 Task: Create a task  Improve performance of the app on low-end devices , assign it to team member softage.10@softage.net in the project TrapPlan and update the status of the task to  At Risk , set the priority of the task to Medium.
Action: Mouse moved to (56, 430)
Screenshot: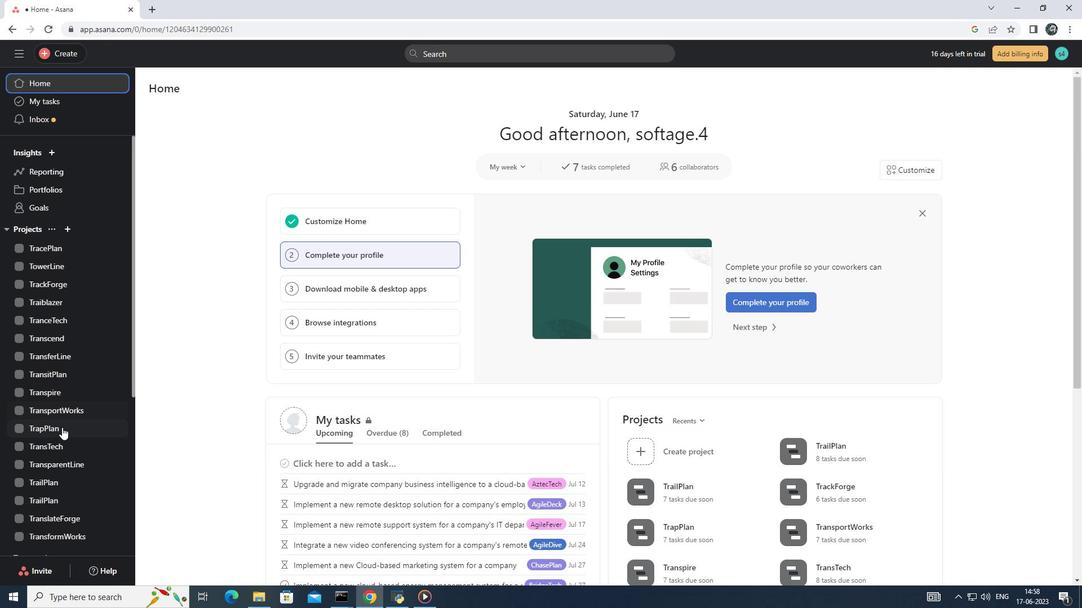 
Action: Mouse pressed left at (56, 430)
Screenshot: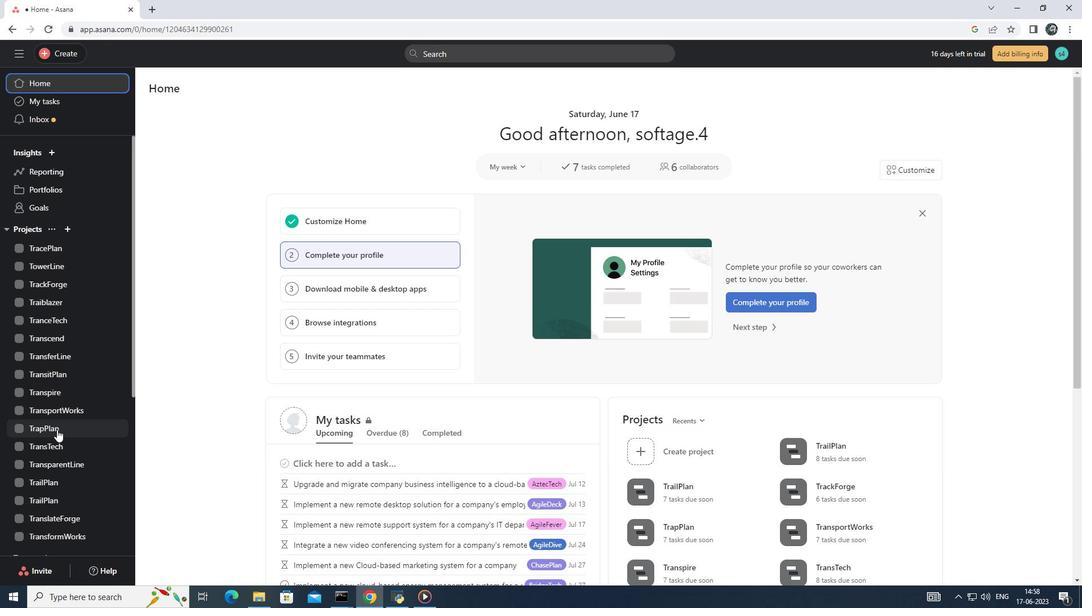
Action: Mouse moved to (174, 138)
Screenshot: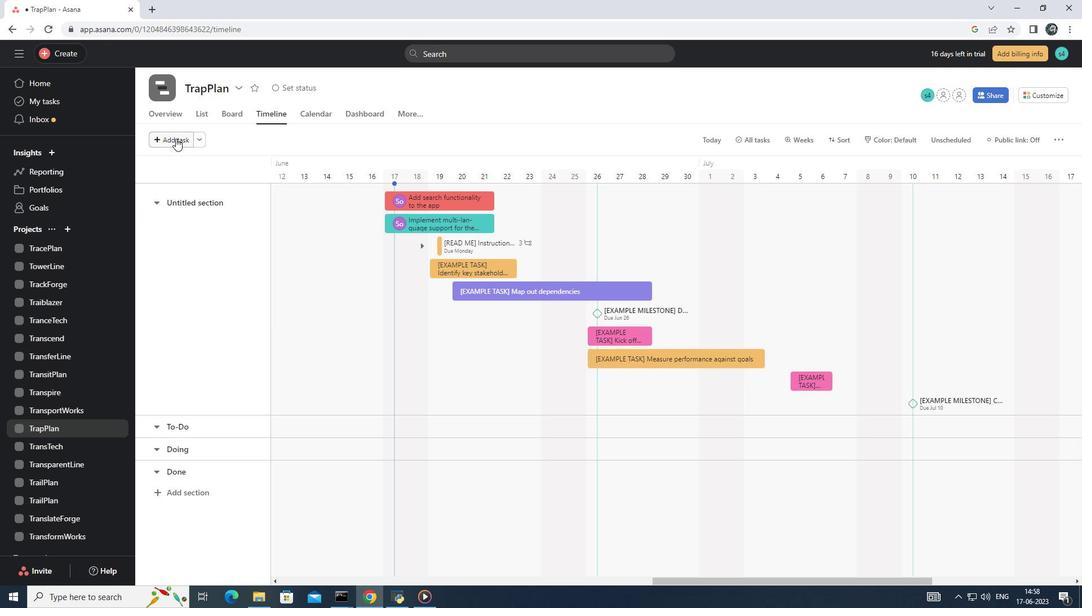 
Action: Mouse pressed left at (174, 138)
Screenshot: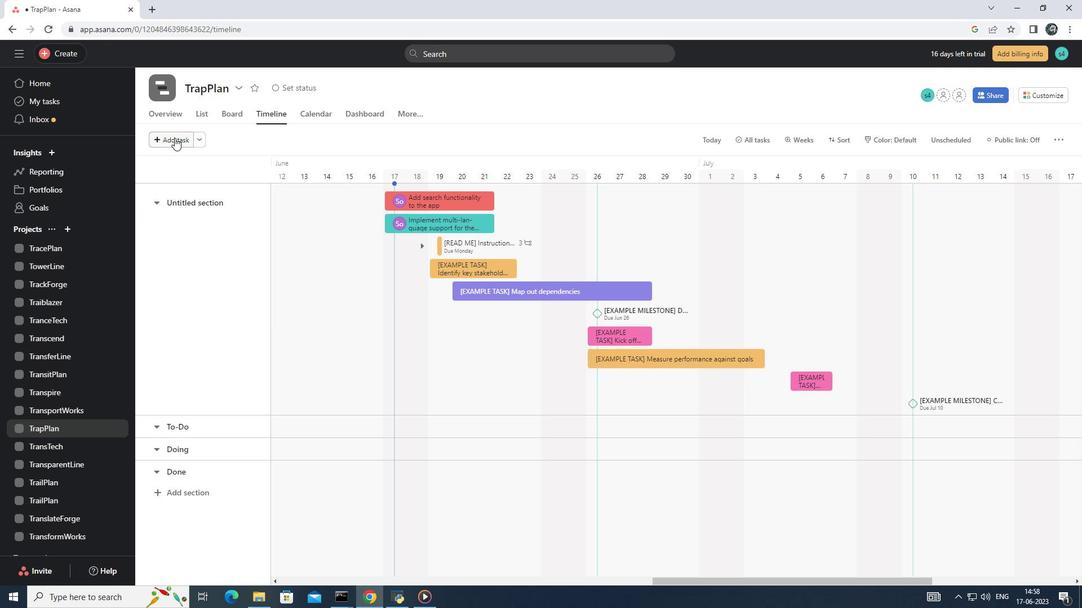 
Action: Mouse moved to (430, 204)
Screenshot: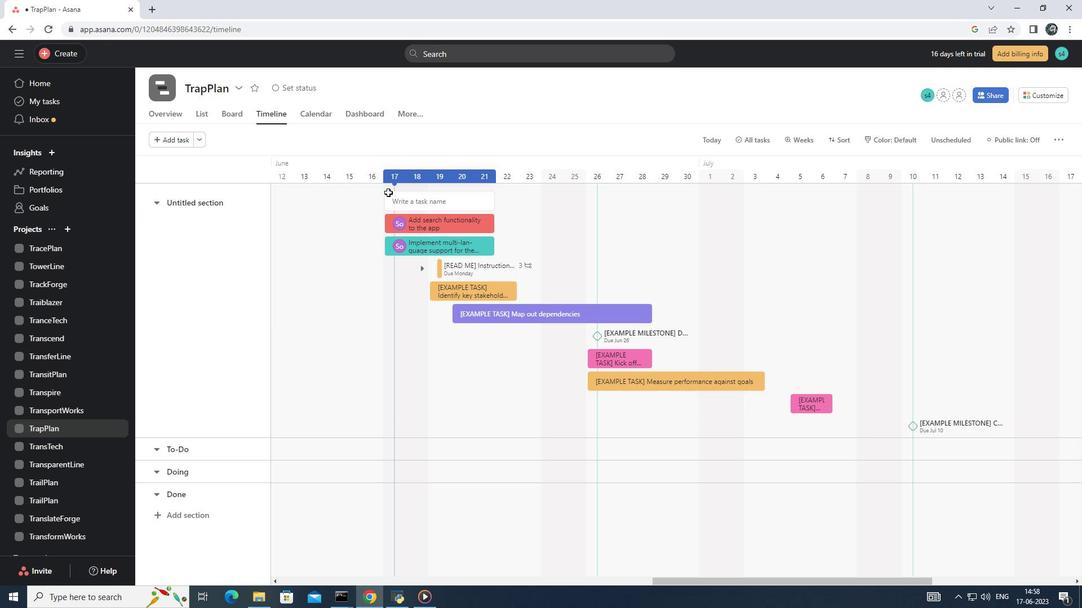 
Action: Mouse pressed left at (430, 204)
Screenshot: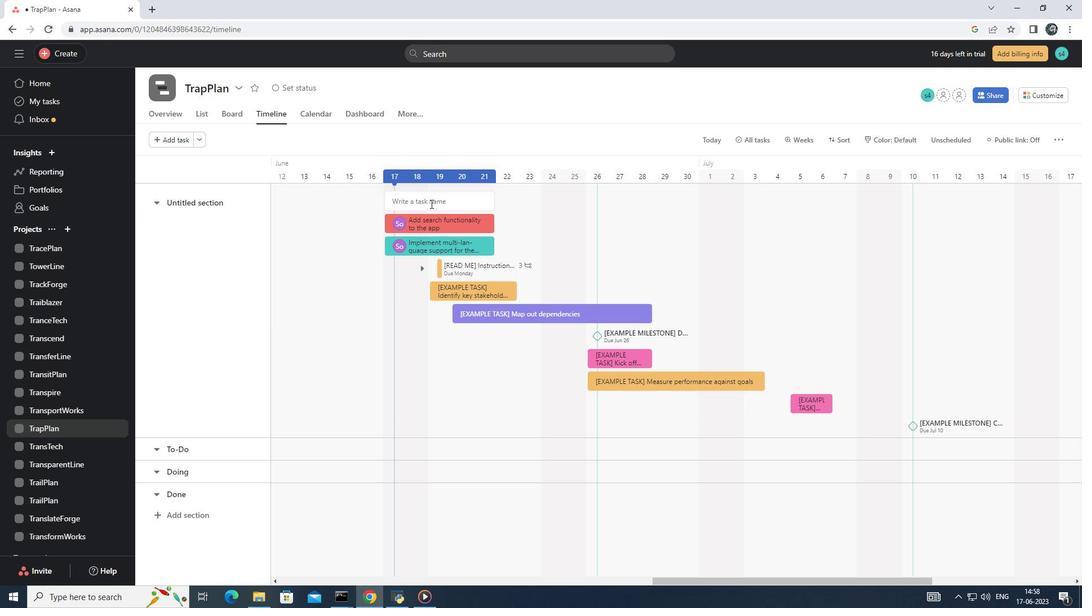 
Action: Key pressed <Key.shift>Improve<Key.space>performance<Key.space>of<Key.space>the<Key.space>app<Key.space>on<Key.space>low-end<Key.space>devices<Key.enter>
Screenshot: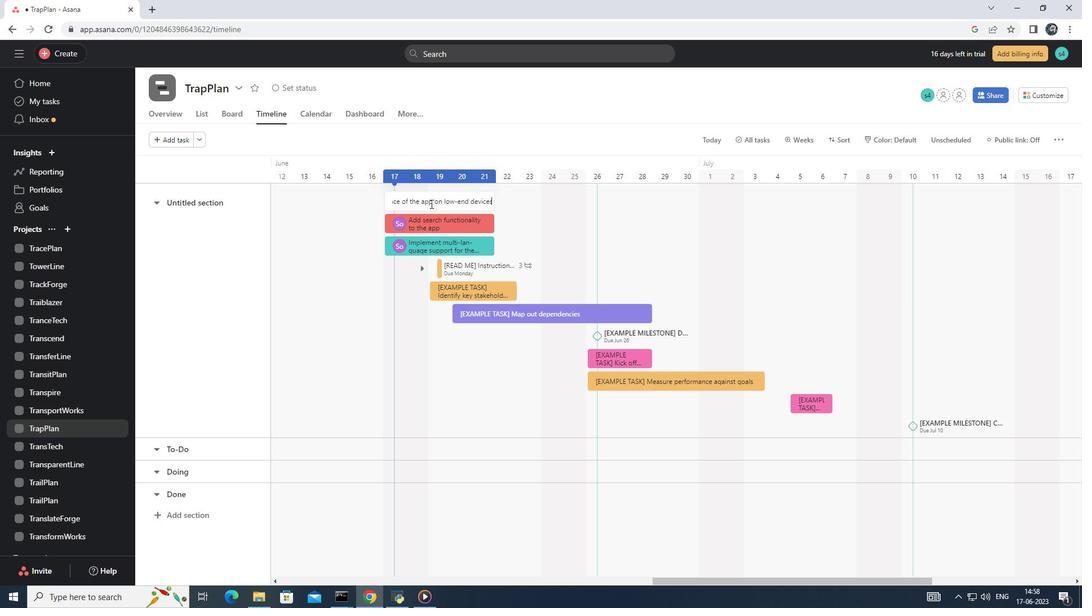 
Action: Mouse moved to (430, 200)
Screenshot: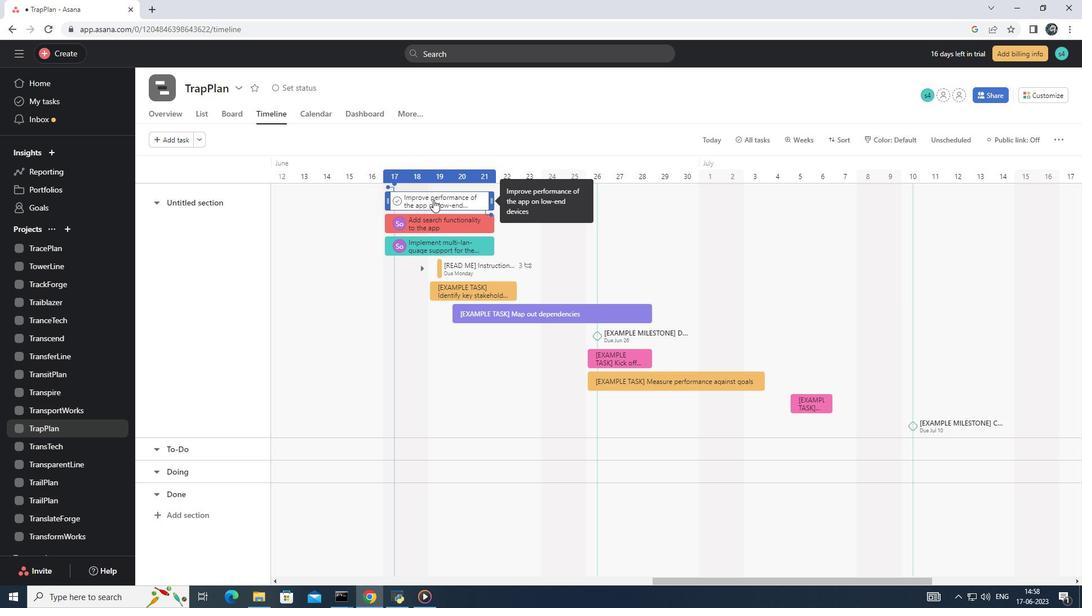 
Action: Mouse pressed left at (430, 200)
Screenshot: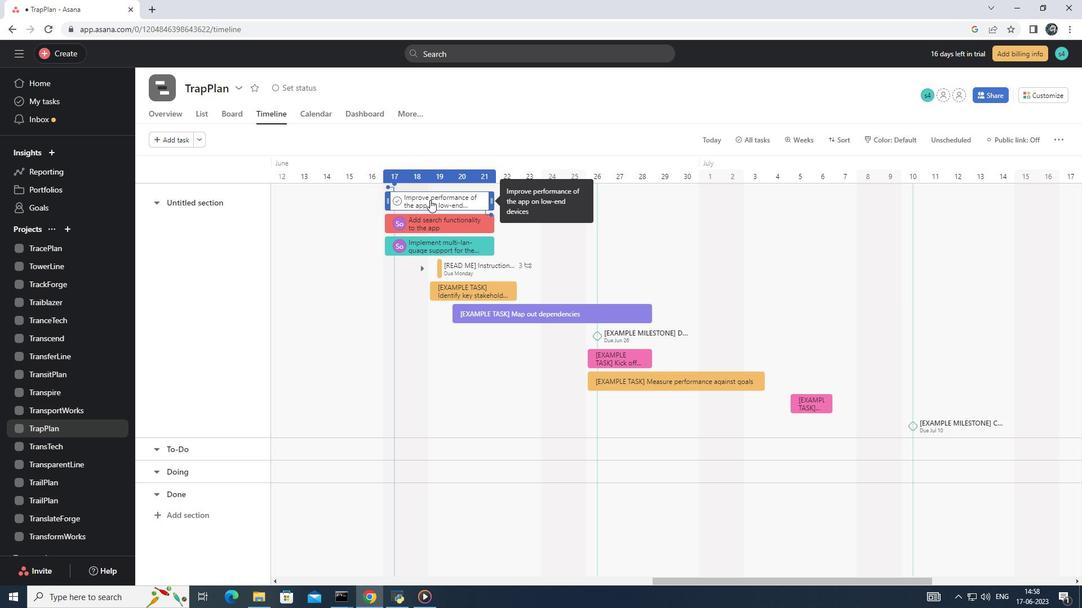 
Action: Mouse moved to (803, 202)
Screenshot: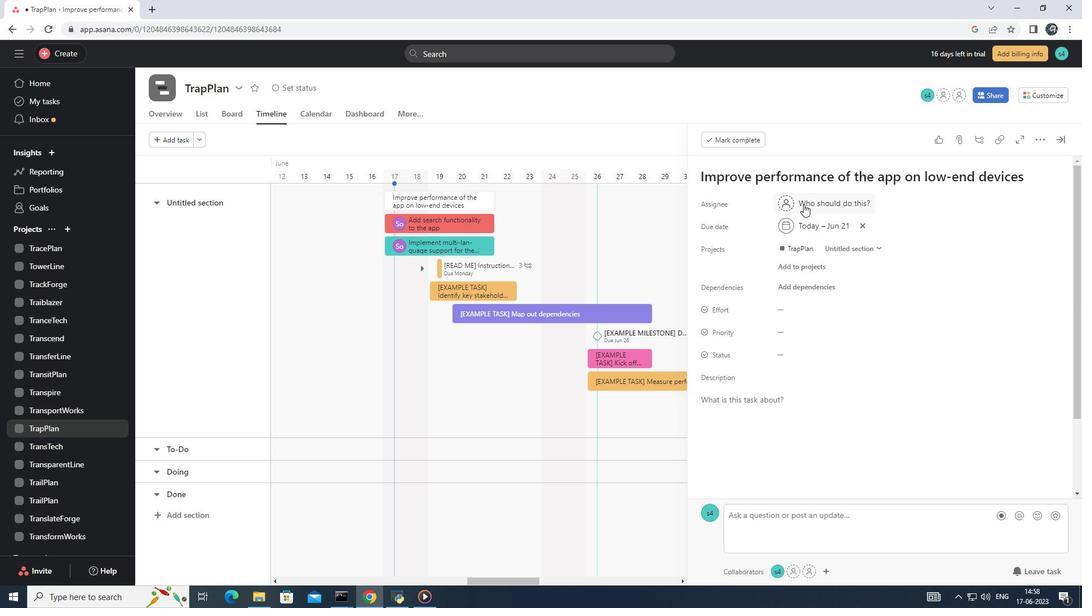 
Action: Mouse pressed left at (803, 202)
Screenshot: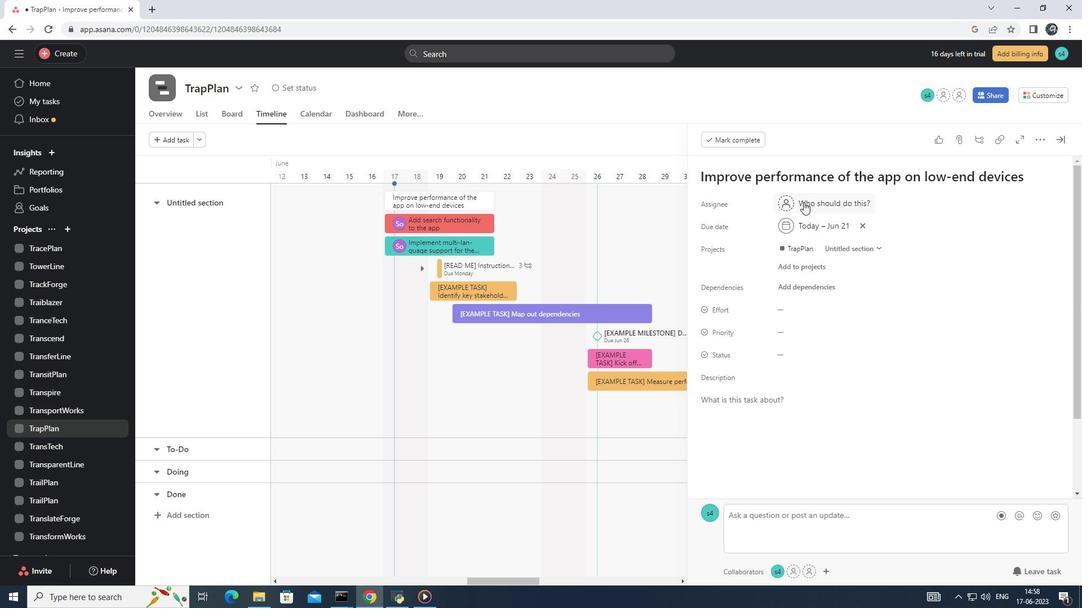 
Action: Key pressed softage.10<Key.shift>@softage.net<Key.enter>
Screenshot: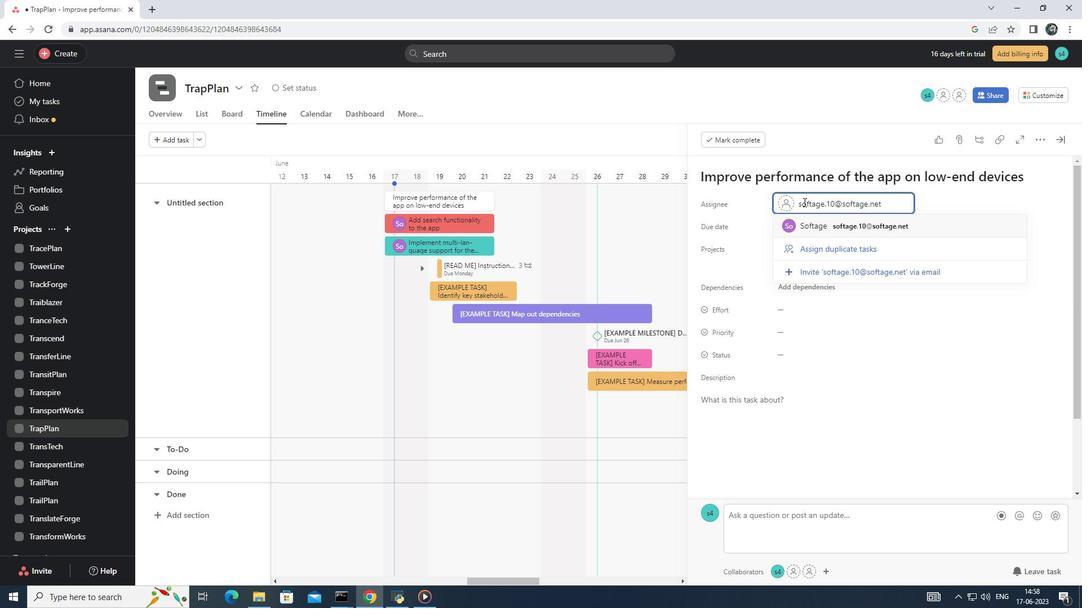 
Action: Mouse moved to (826, 359)
Screenshot: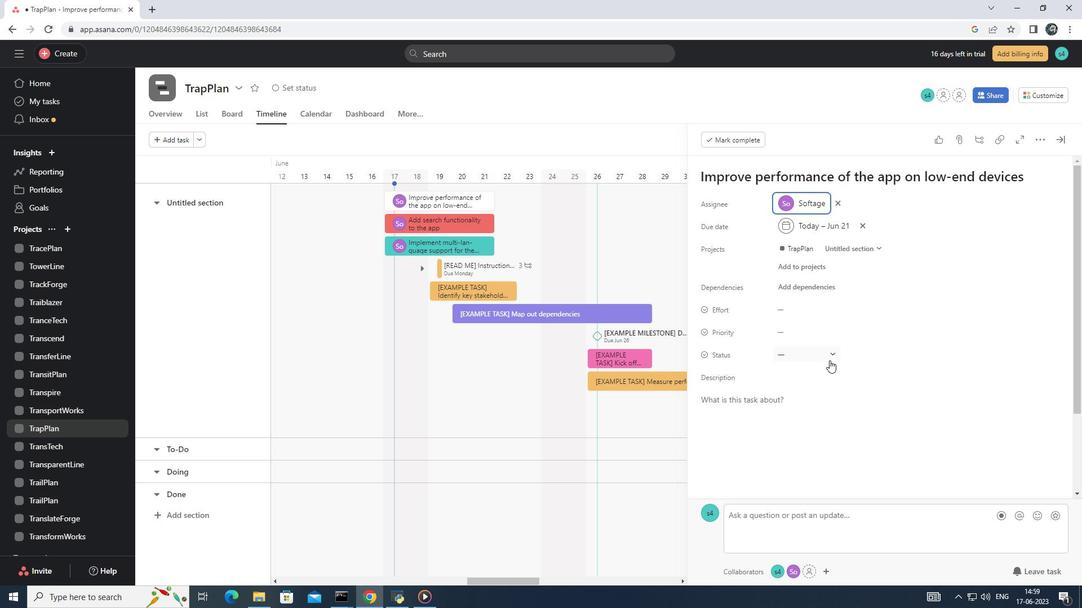 
Action: Mouse pressed left at (826, 359)
Screenshot: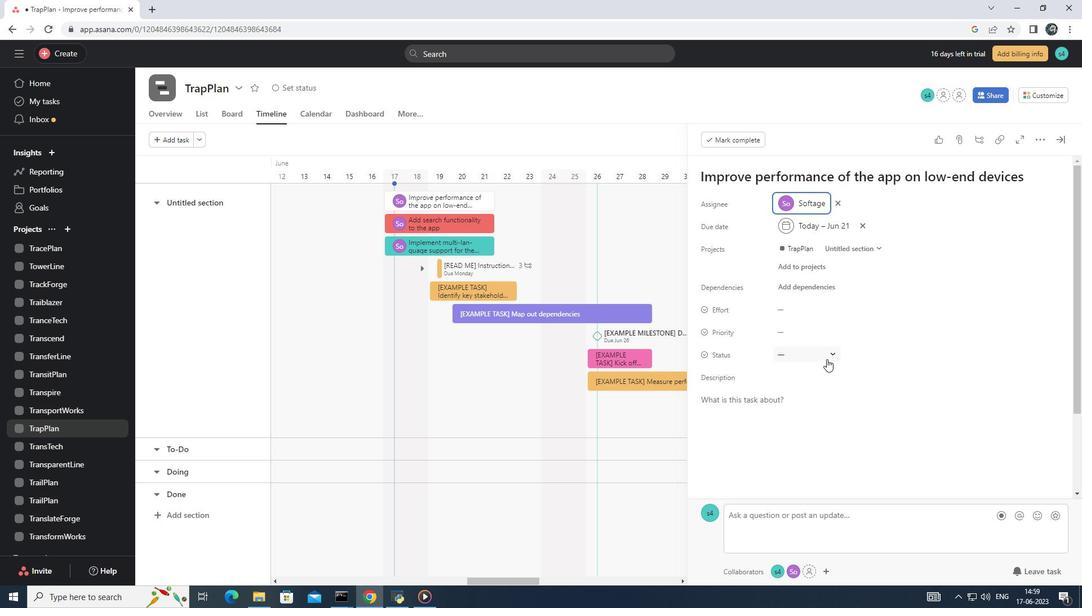 
Action: Mouse moved to (831, 410)
Screenshot: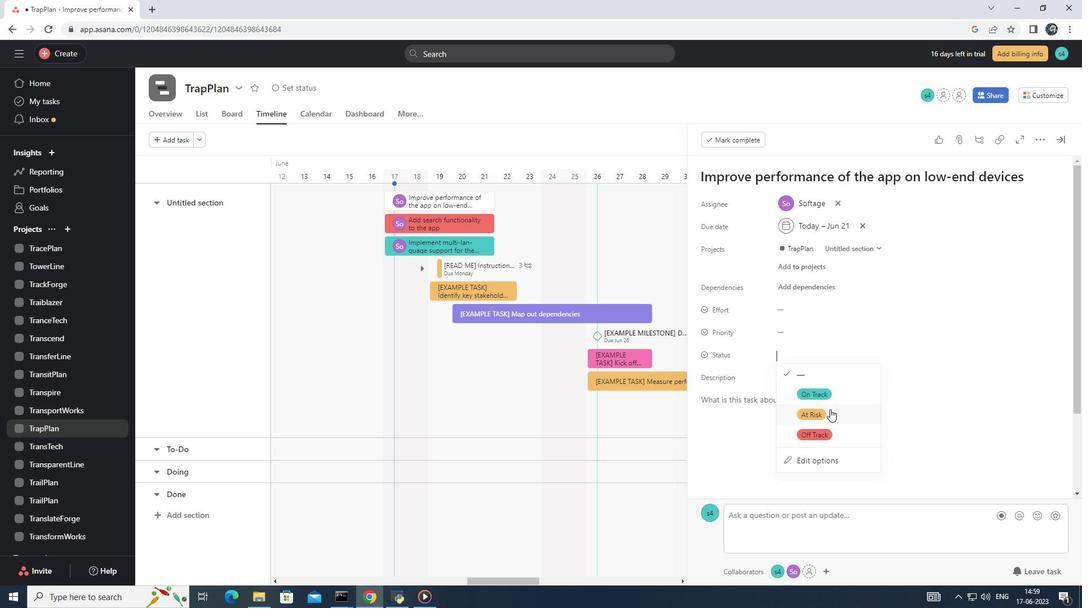 
Action: Mouse pressed left at (831, 410)
Screenshot: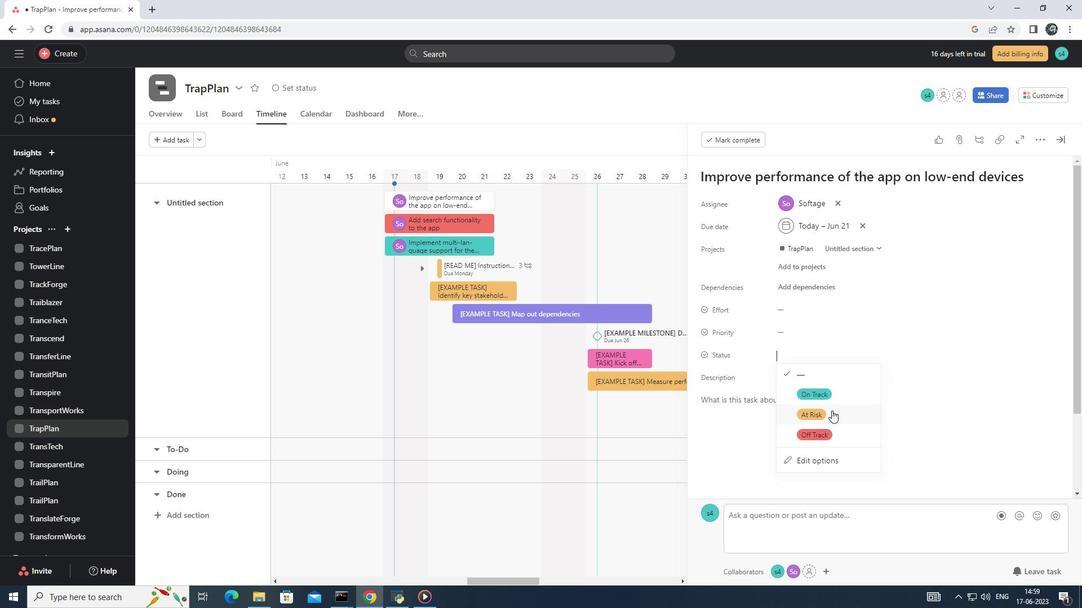 
Action: Mouse moved to (807, 331)
Screenshot: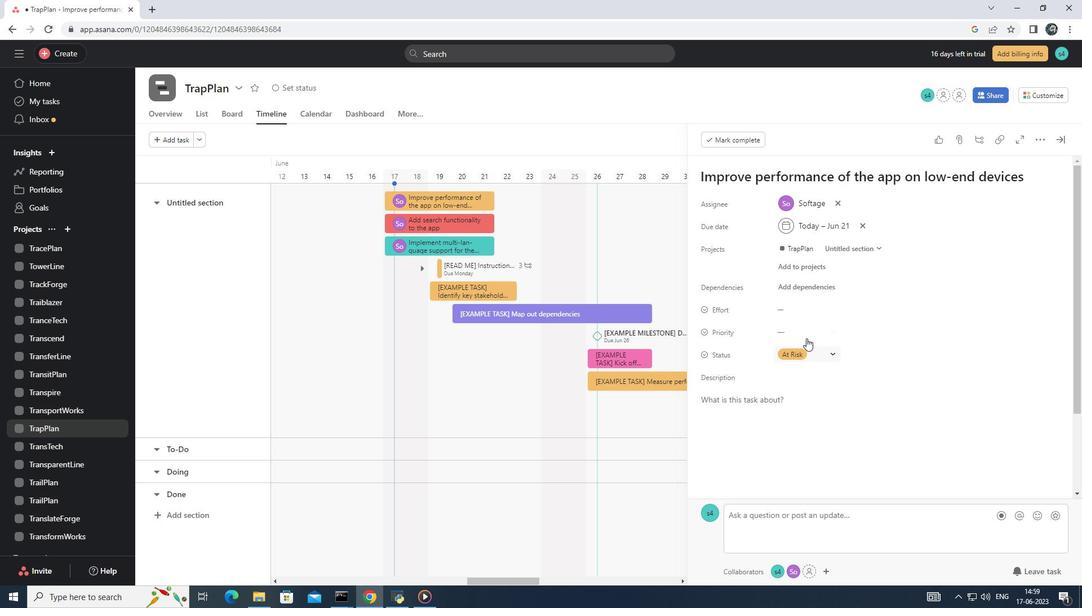 
Action: Mouse pressed left at (807, 331)
Screenshot: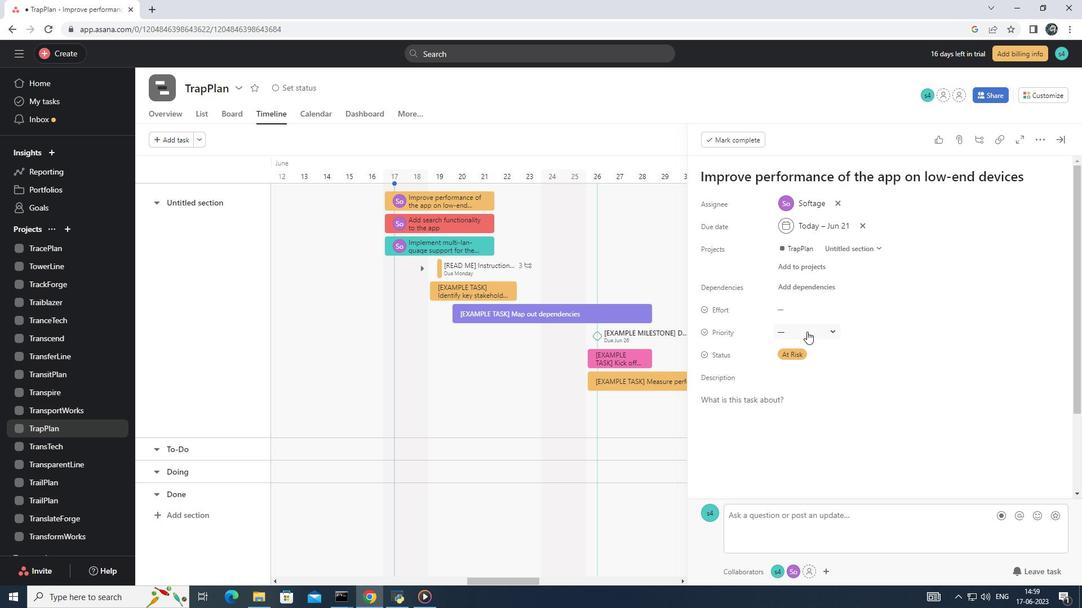 
Action: Mouse moved to (826, 391)
Screenshot: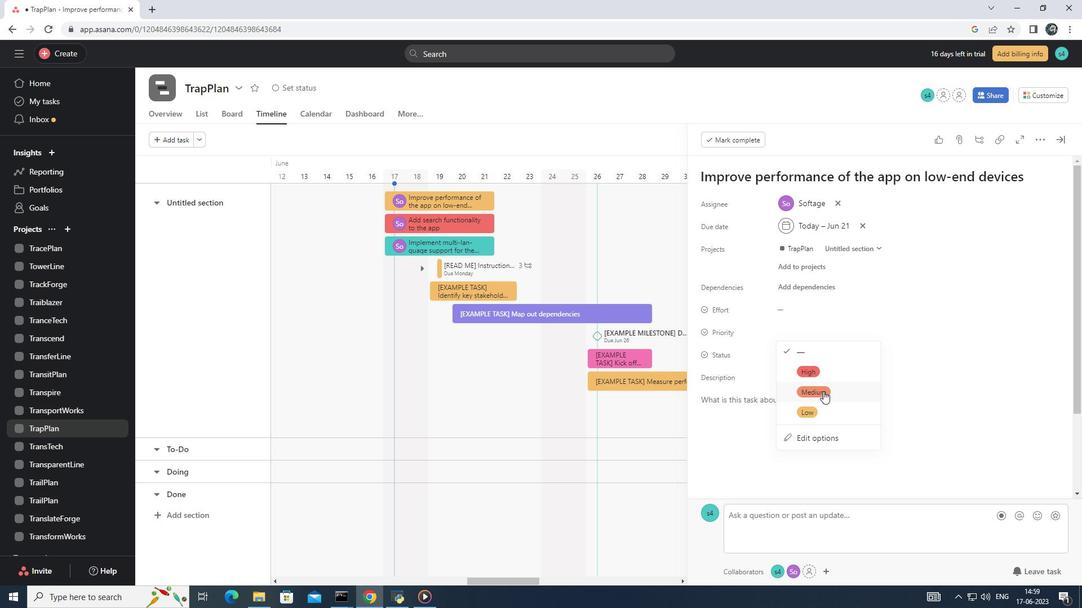 
Action: Mouse pressed left at (826, 391)
Screenshot: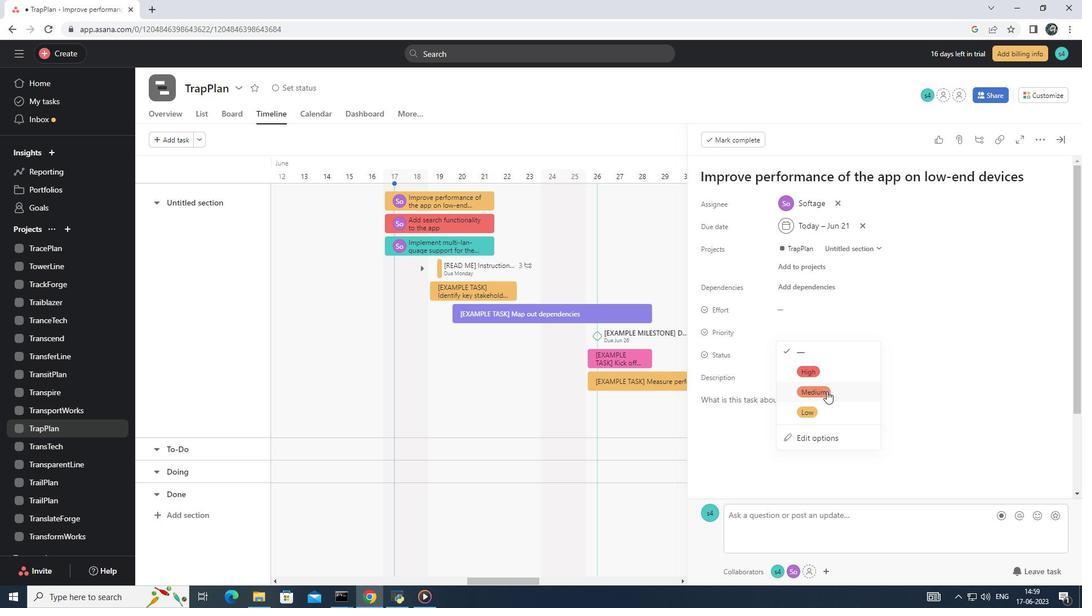 
